 Task: Sort the products in the category "Sandwiches & Wraps" by best match.
Action: Mouse moved to (895, 334)
Screenshot: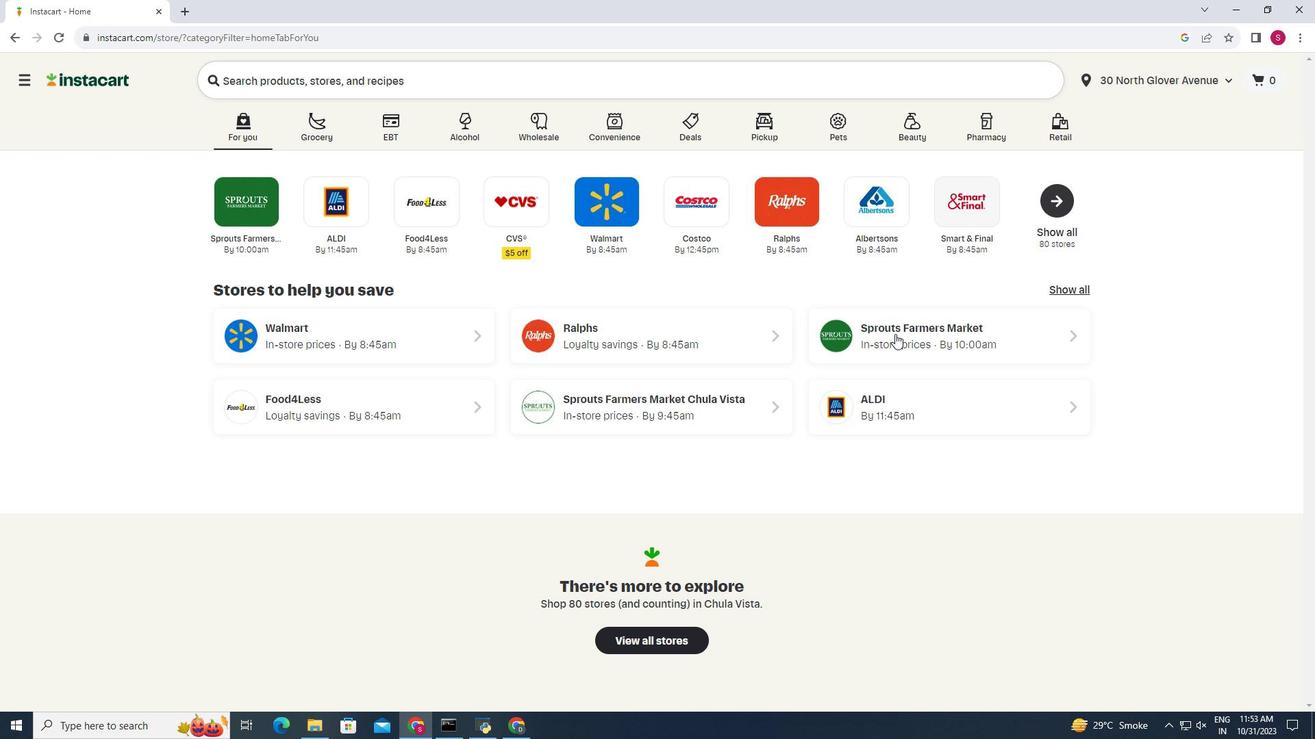 
Action: Mouse pressed left at (895, 334)
Screenshot: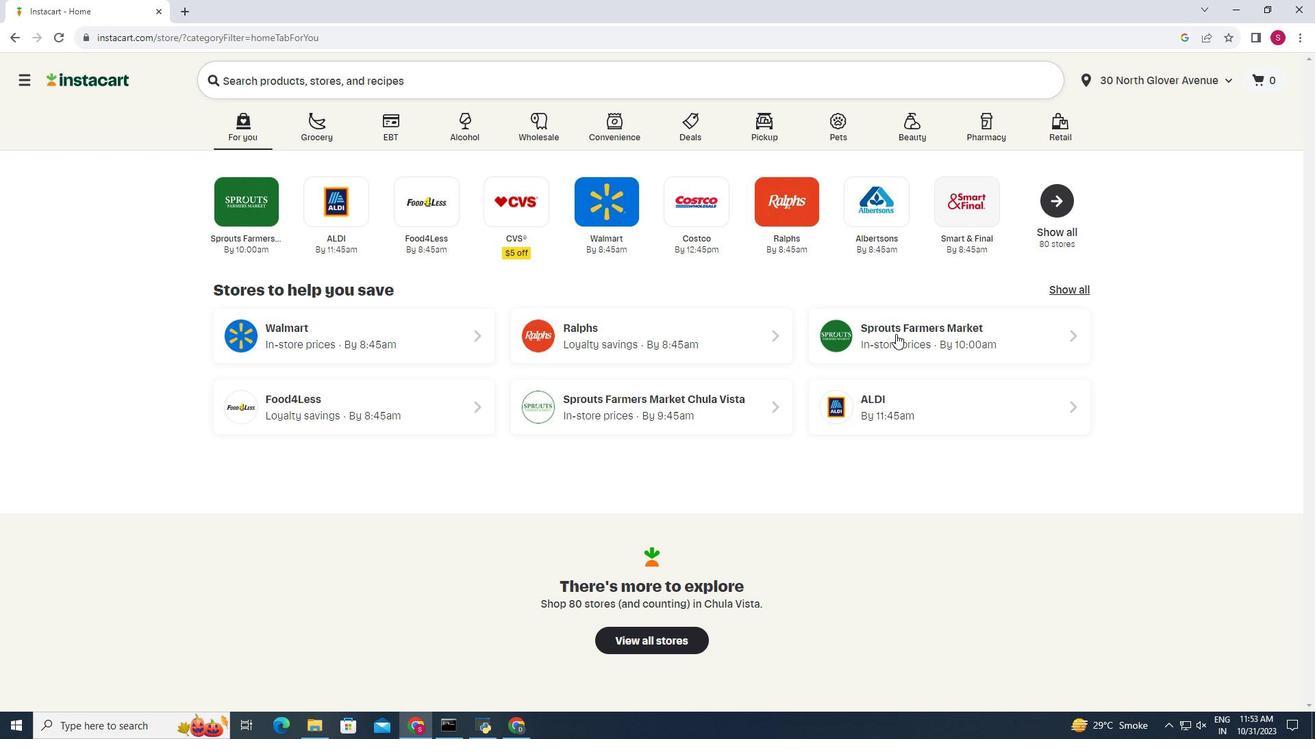 
Action: Mouse moved to (47, 626)
Screenshot: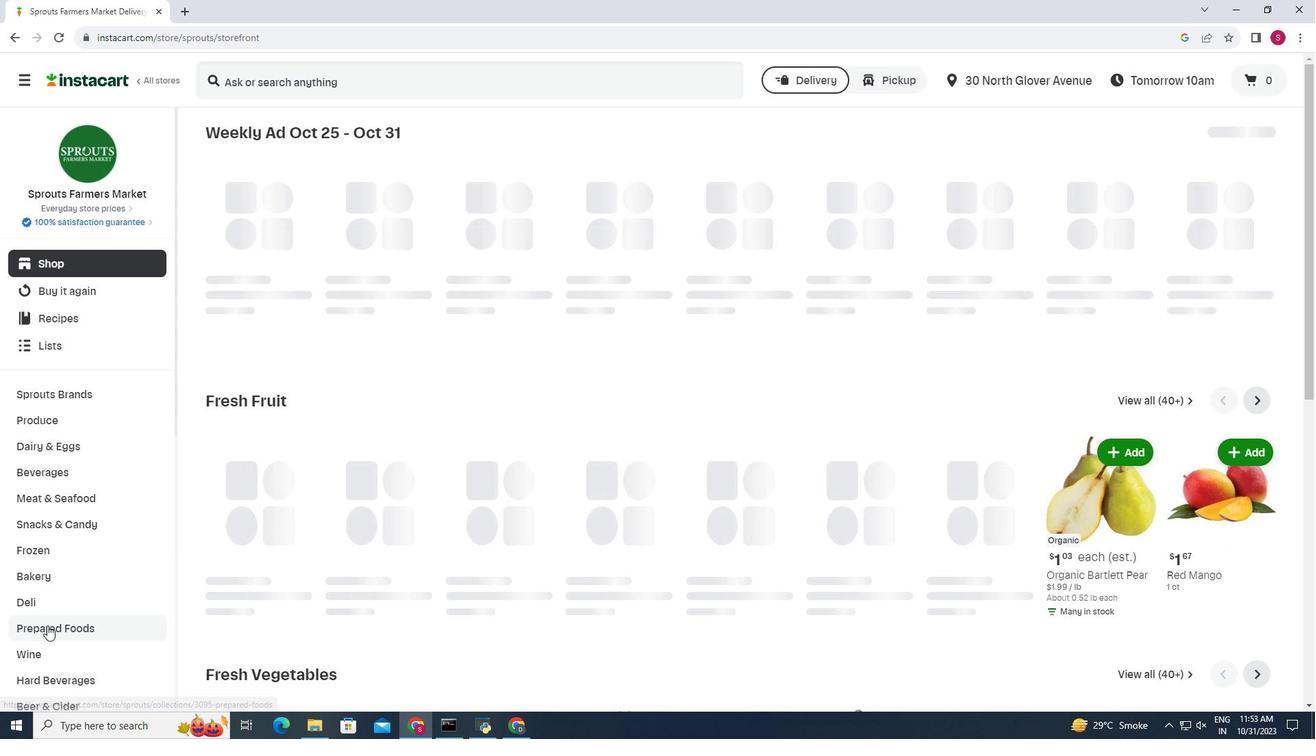 
Action: Mouse pressed left at (47, 626)
Screenshot: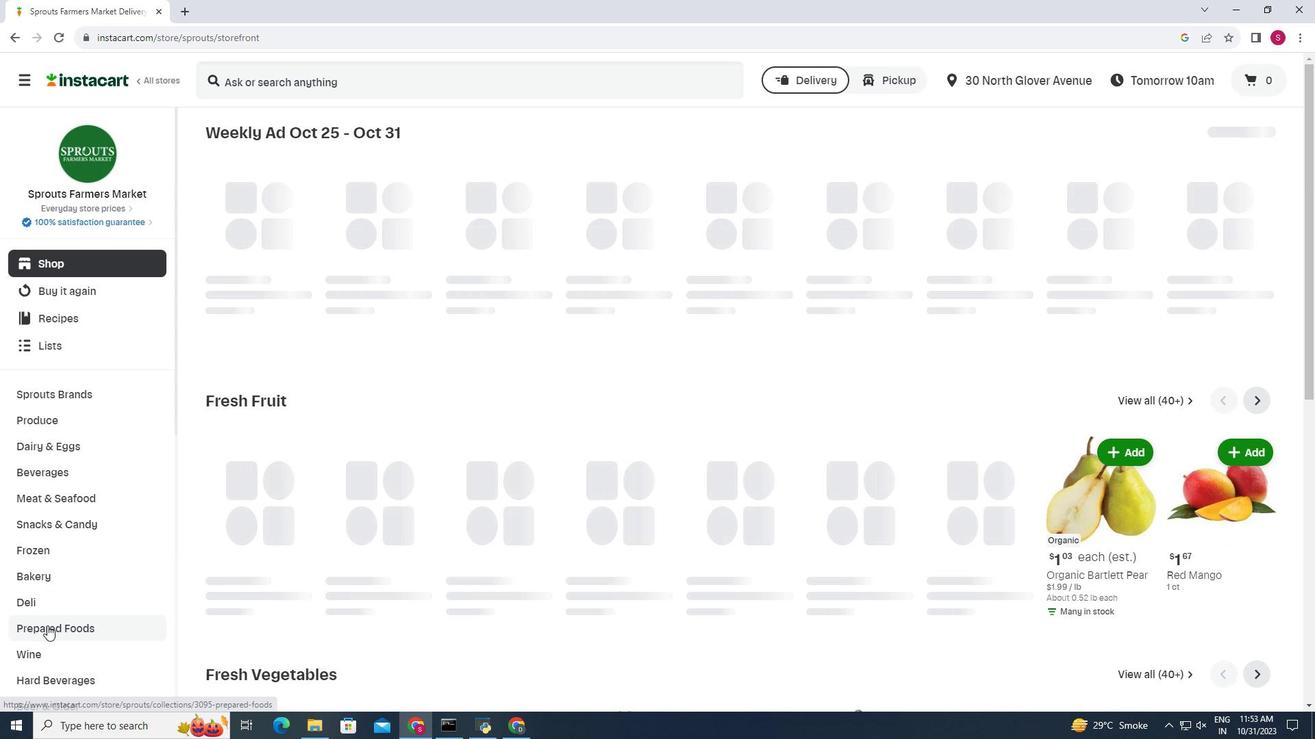 
Action: Mouse moved to (389, 168)
Screenshot: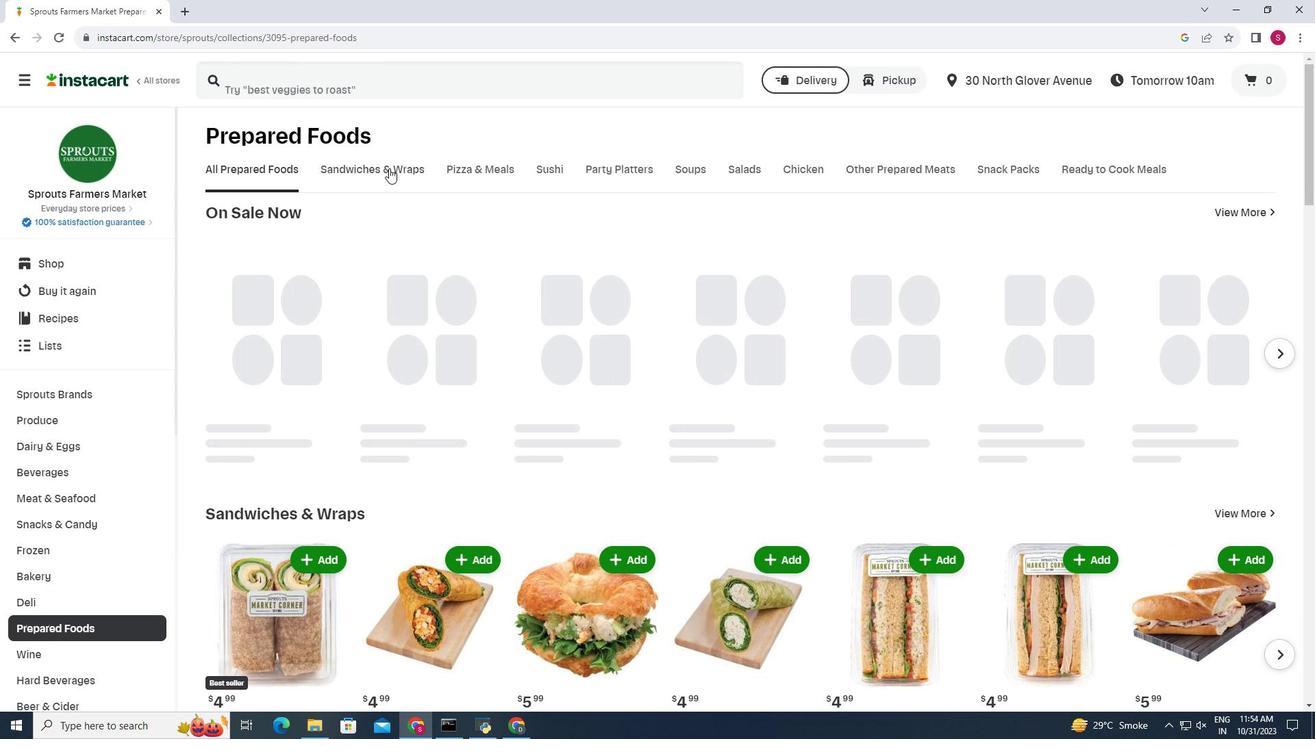 
Action: Mouse pressed left at (389, 168)
Screenshot: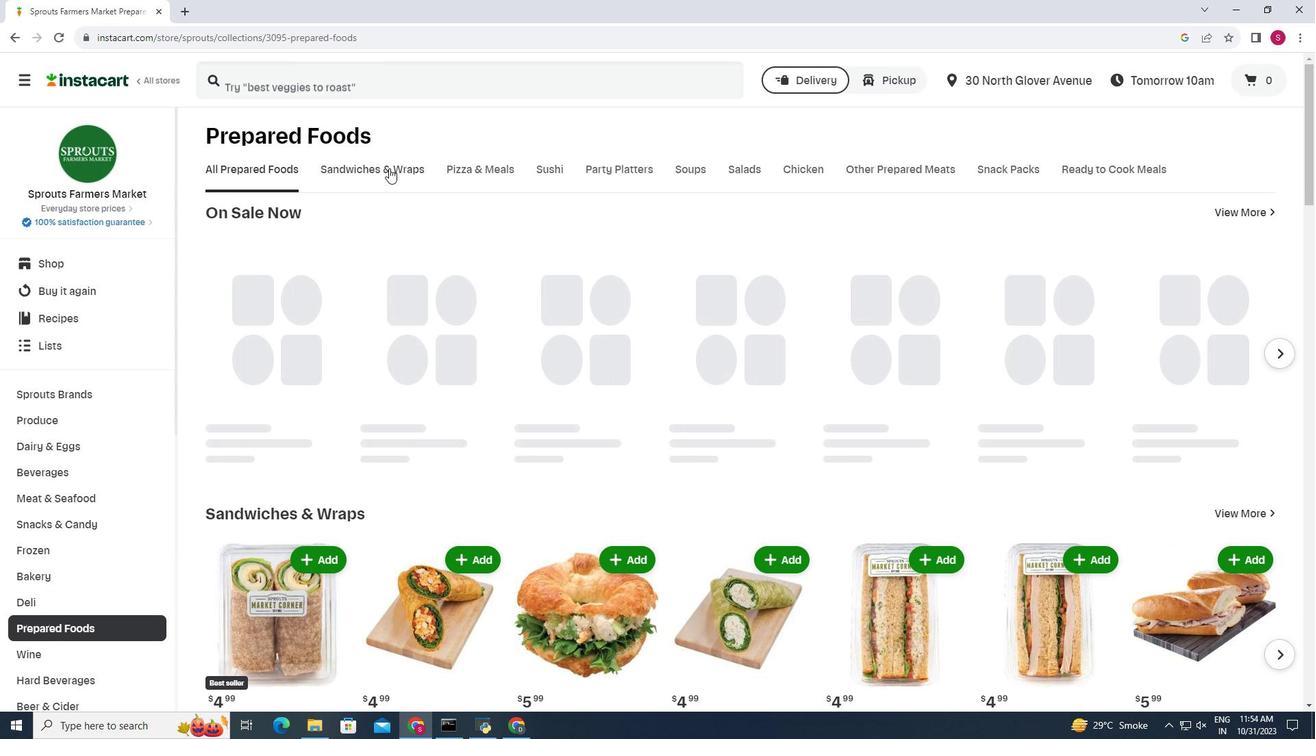 
Action: Mouse moved to (1234, 207)
Screenshot: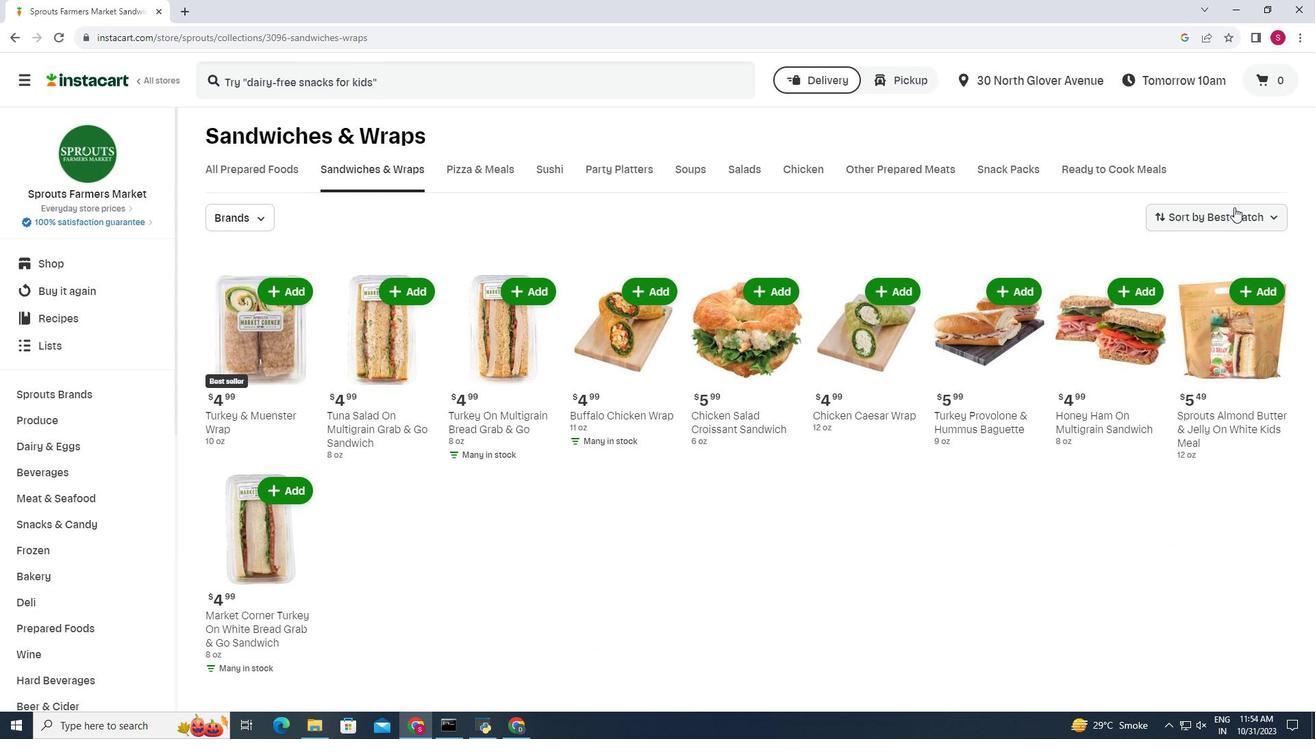 
Action: Mouse pressed left at (1234, 207)
Screenshot: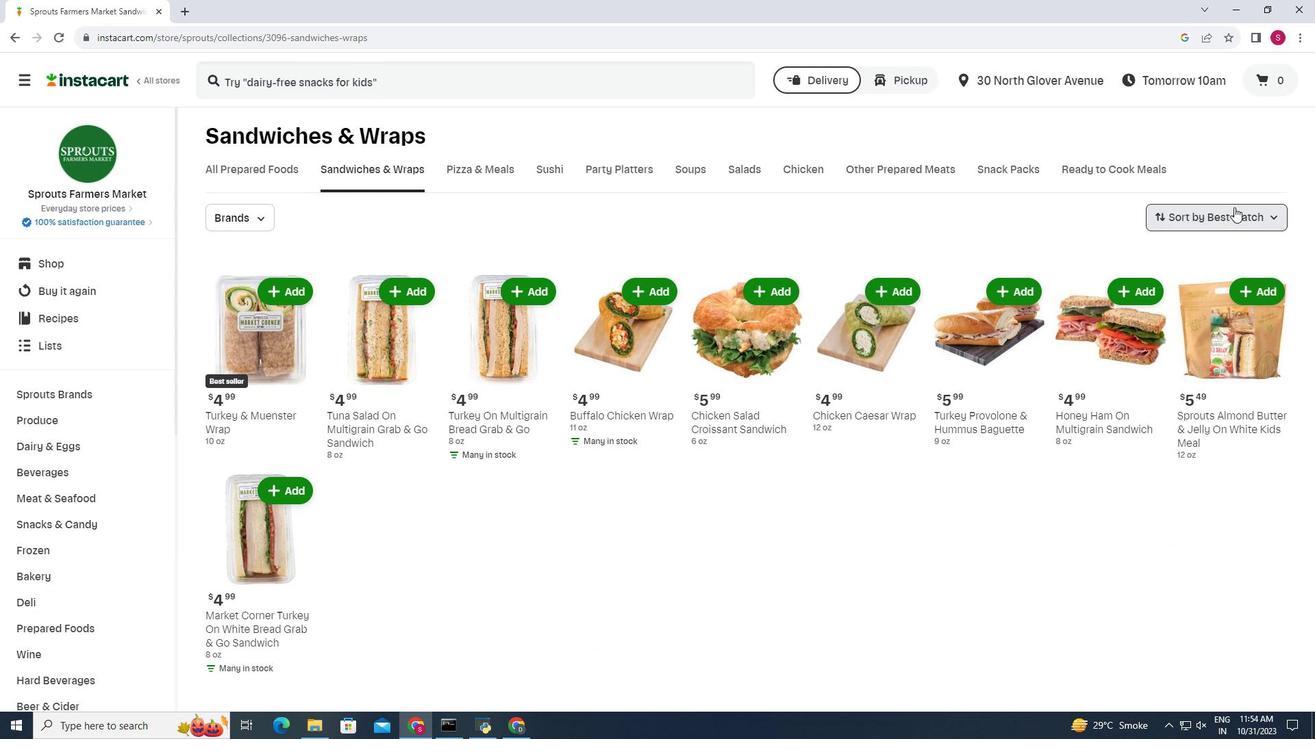
Action: Mouse moved to (1215, 249)
Screenshot: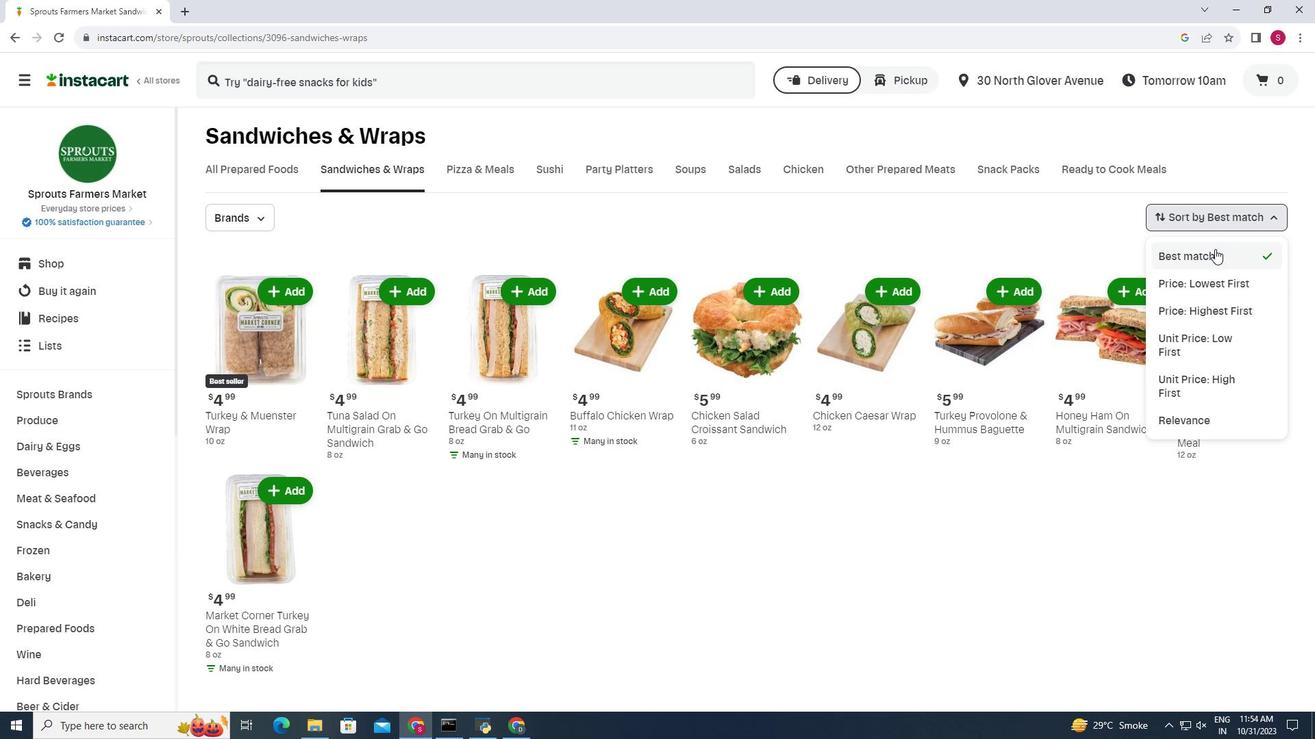 
Action: Mouse pressed left at (1215, 249)
Screenshot: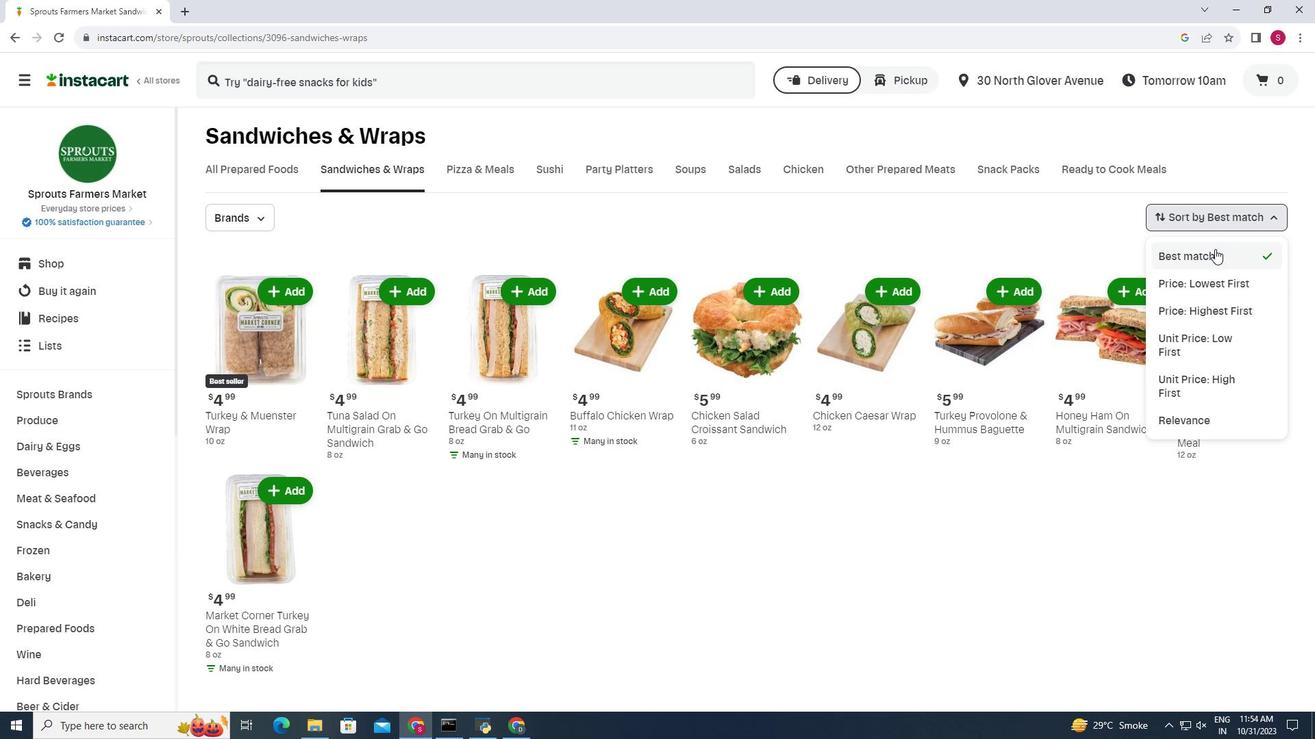 
Action: Mouse moved to (578, 224)
Screenshot: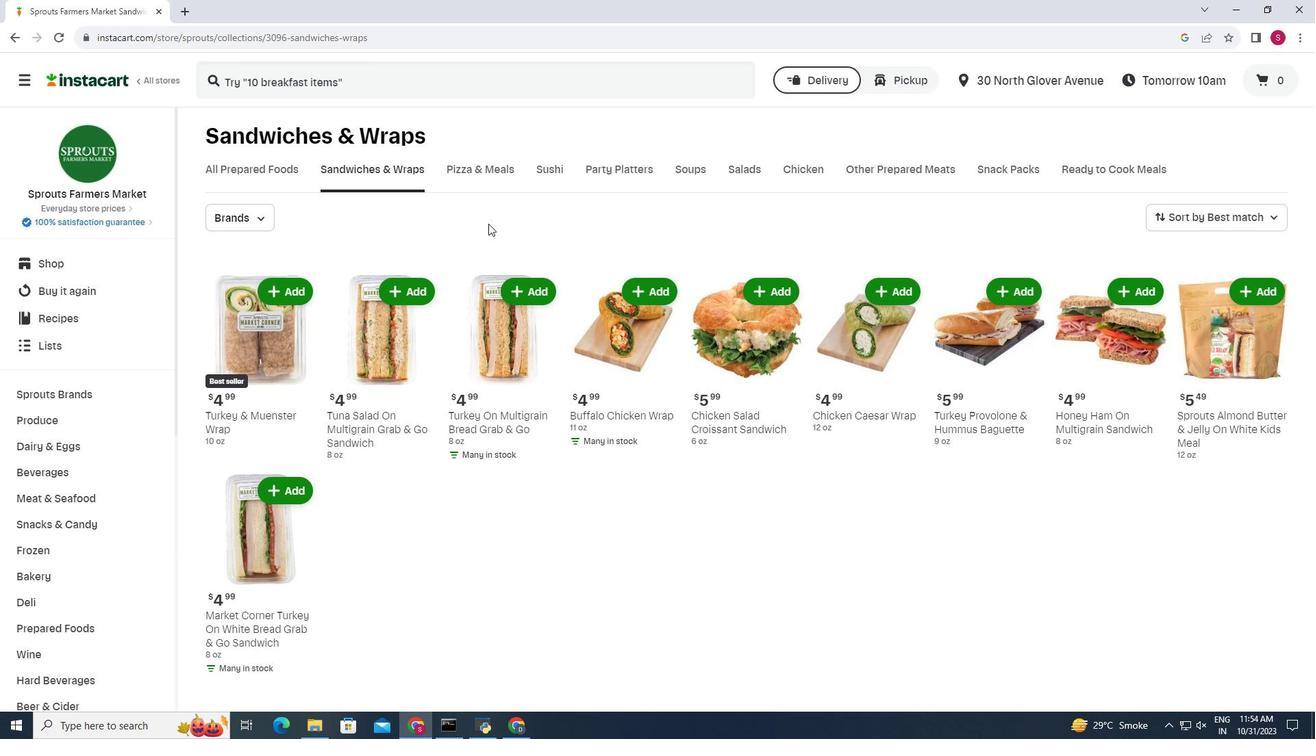 
